 Task: Add "Join Card" Button Button0004  to Card Card0004 in Board Board0001 in Development in Trello
Action: Mouse moved to (507, 85)
Screenshot: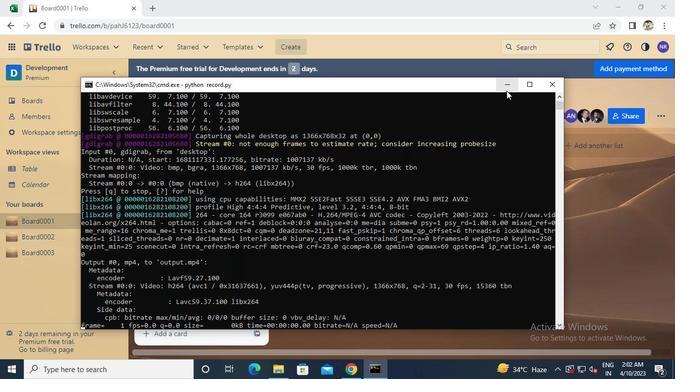 
Action: Mouse pressed left at (507, 85)
Screenshot: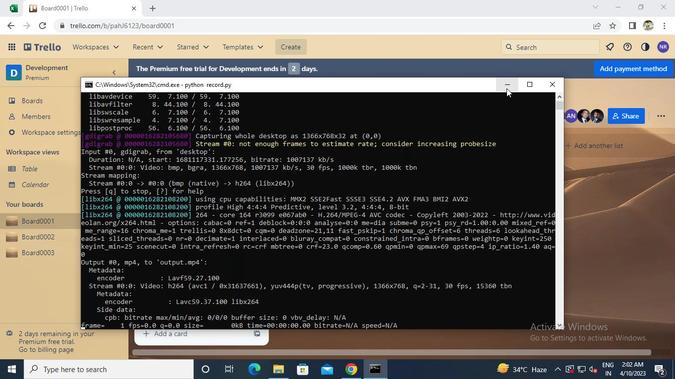 
Action: Mouse moved to (208, 274)
Screenshot: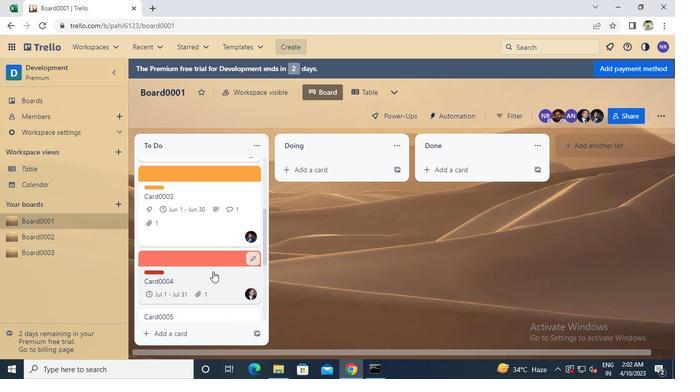 
Action: Mouse pressed left at (208, 274)
Screenshot: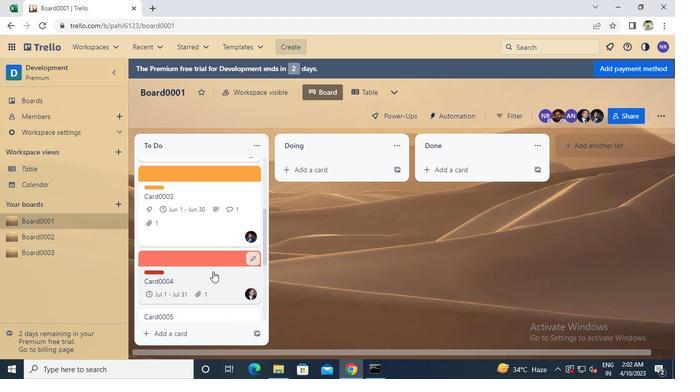 
Action: Mouse moved to (452, 331)
Screenshot: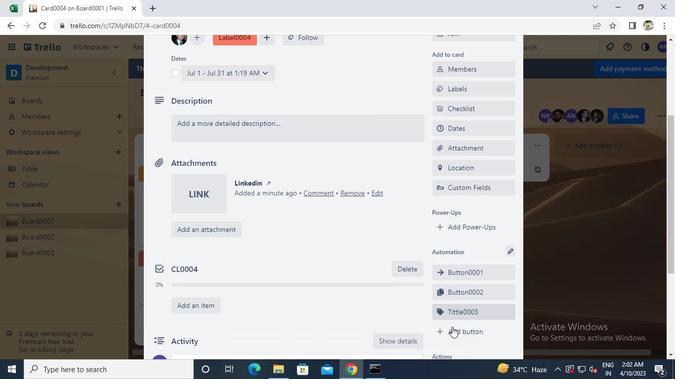 
Action: Mouse pressed left at (452, 331)
Screenshot: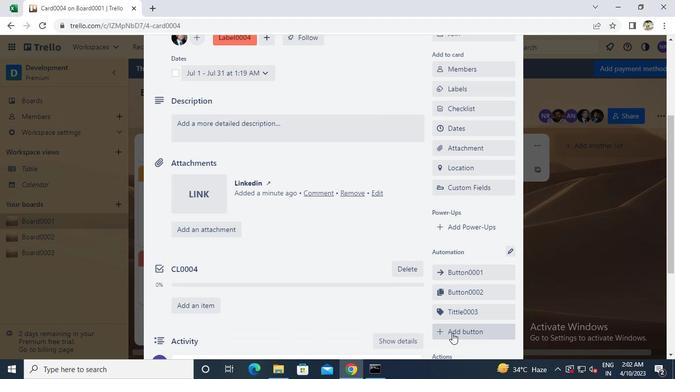 
Action: Mouse moved to (452, 175)
Screenshot: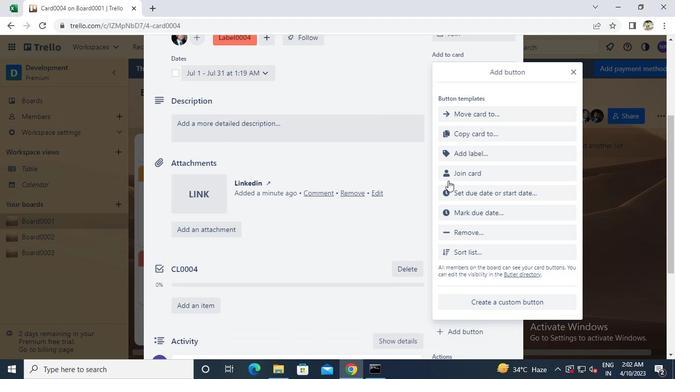 
Action: Mouse pressed left at (452, 175)
Screenshot: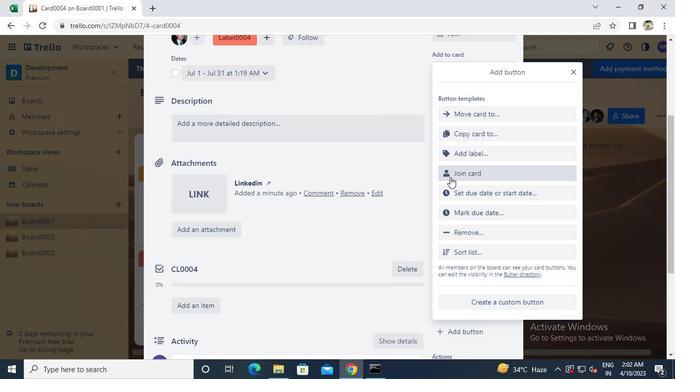
Action: Keyboard Key.caps_lock
Screenshot: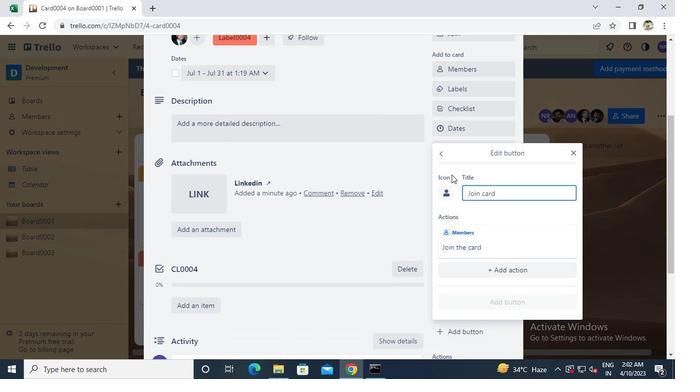 
Action: Keyboard b
Screenshot: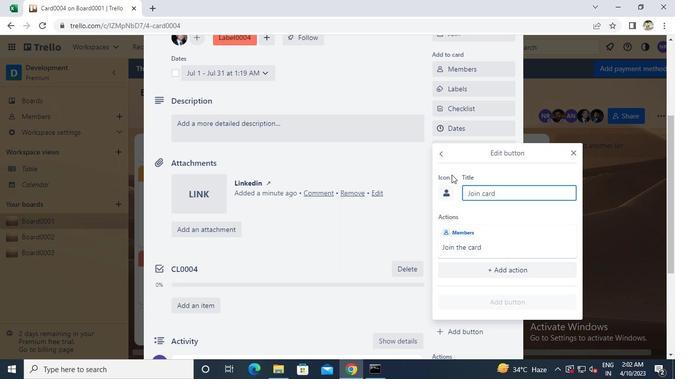 
Action: Keyboard Key.caps_lock
Screenshot: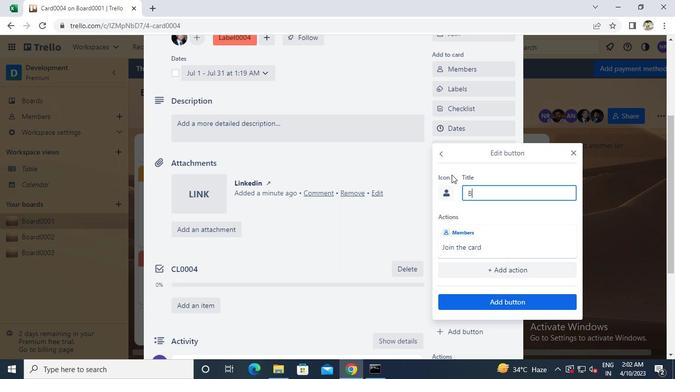 
Action: Keyboard u
Screenshot: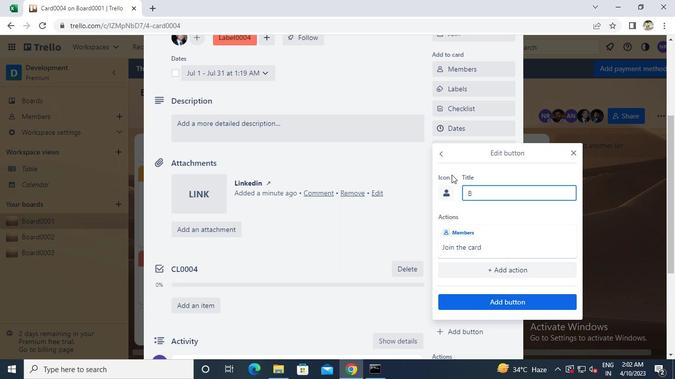 
Action: Keyboard t
Screenshot: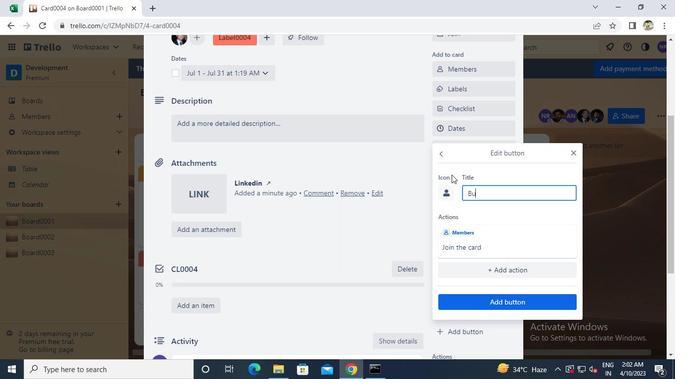 
Action: Keyboard t
Screenshot: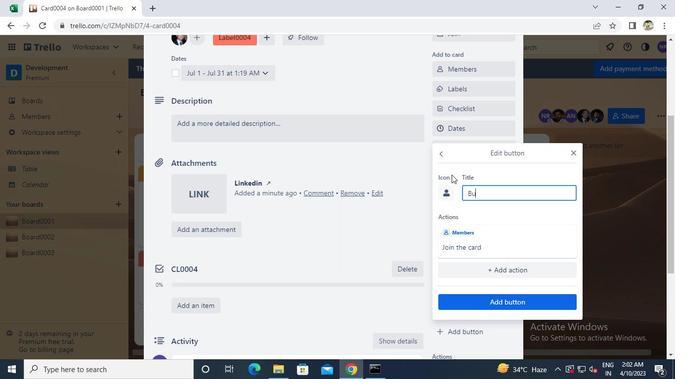 
Action: Keyboard o
Screenshot: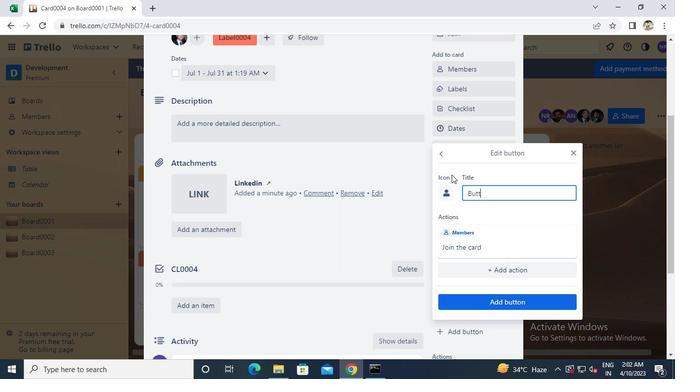 
Action: Keyboard n
Screenshot: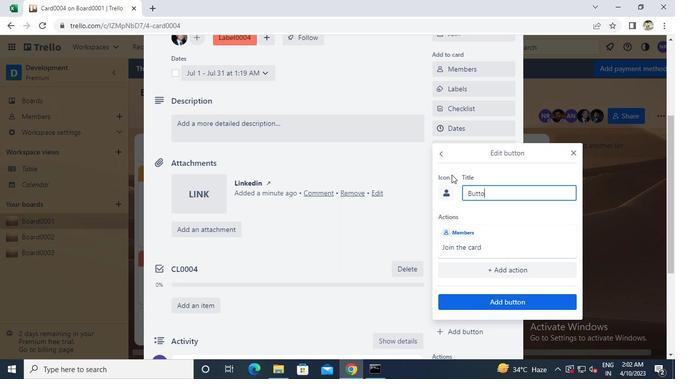 
Action: Keyboard 0
Screenshot: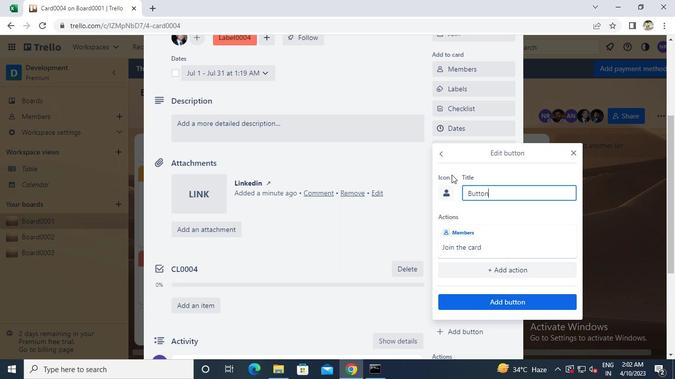 
Action: Keyboard 0
Screenshot: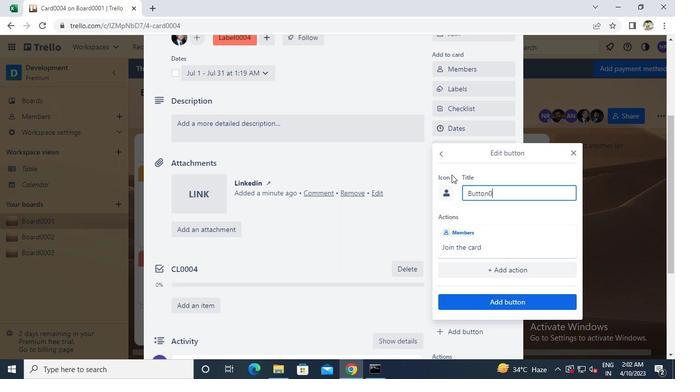 
Action: Keyboard 0
Screenshot: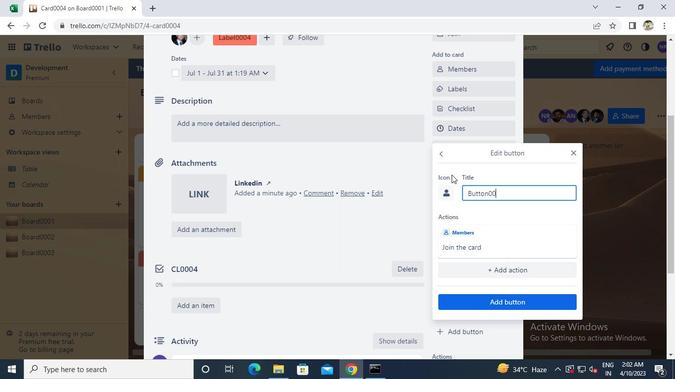 
Action: Keyboard 4
Screenshot: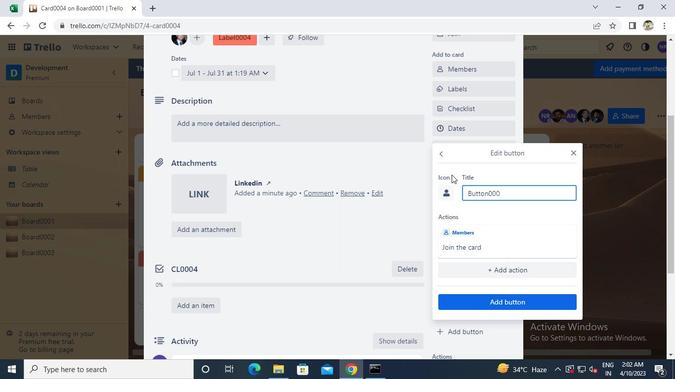 
Action: Mouse moved to (471, 303)
Screenshot: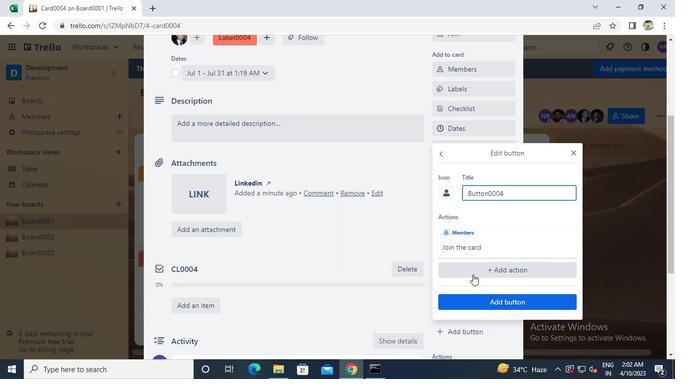 
Action: Mouse pressed left at (471, 303)
Screenshot: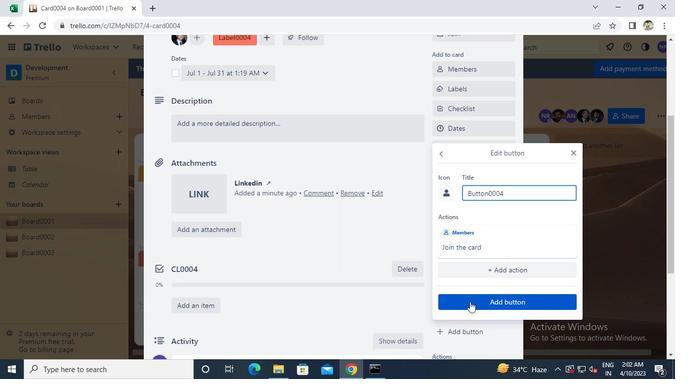 
Action: Mouse moved to (514, 65)
Screenshot: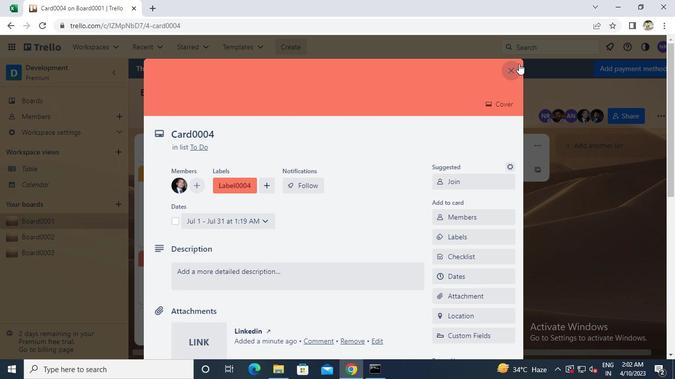 
Action: Mouse pressed left at (514, 65)
Screenshot: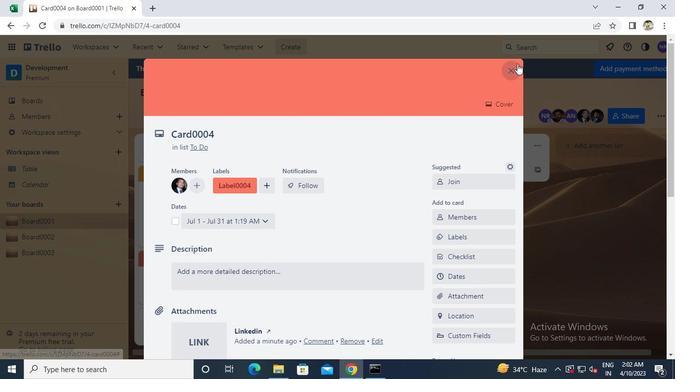 
Action: Mouse moved to (378, 368)
Screenshot: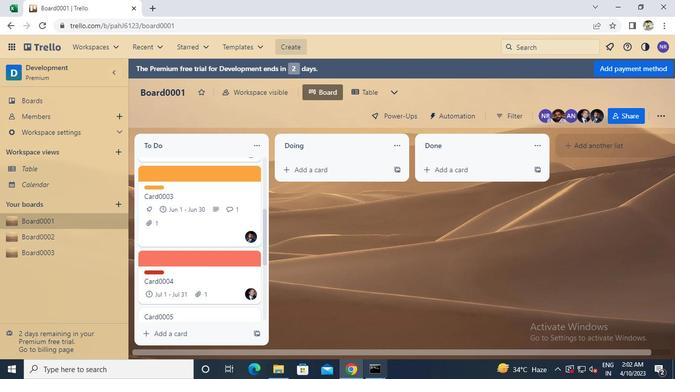 
Action: Mouse pressed left at (378, 368)
Screenshot: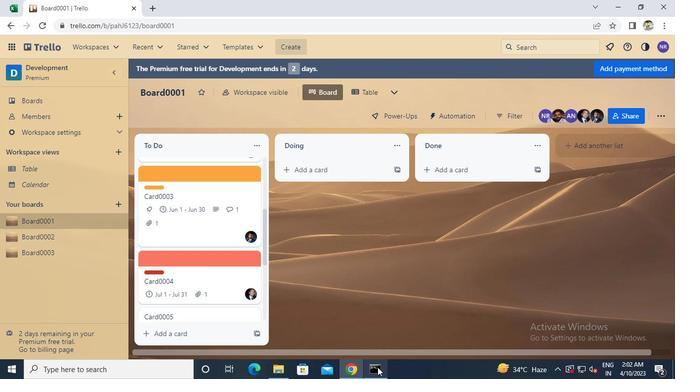 
Action: Mouse moved to (549, 90)
Screenshot: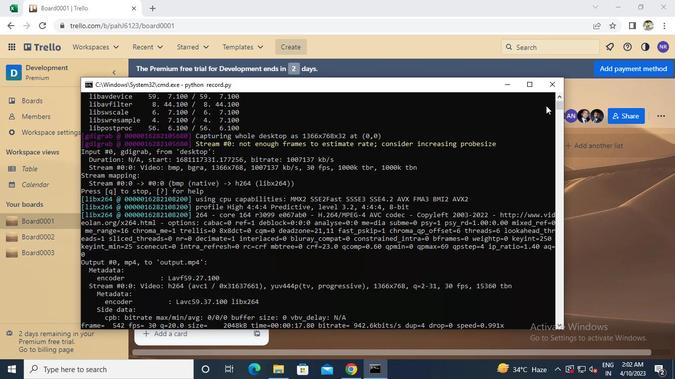
Action: Mouse pressed left at (549, 90)
Screenshot: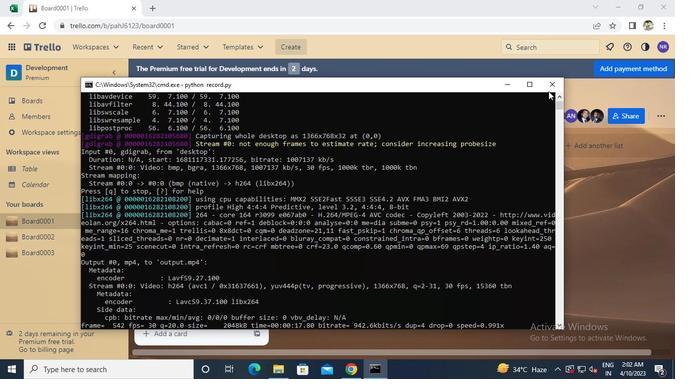 
